 Task: Add Dr. Bronner's Orange Lavender Lotion to the cart.
Action: Mouse moved to (851, 322)
Screenshot: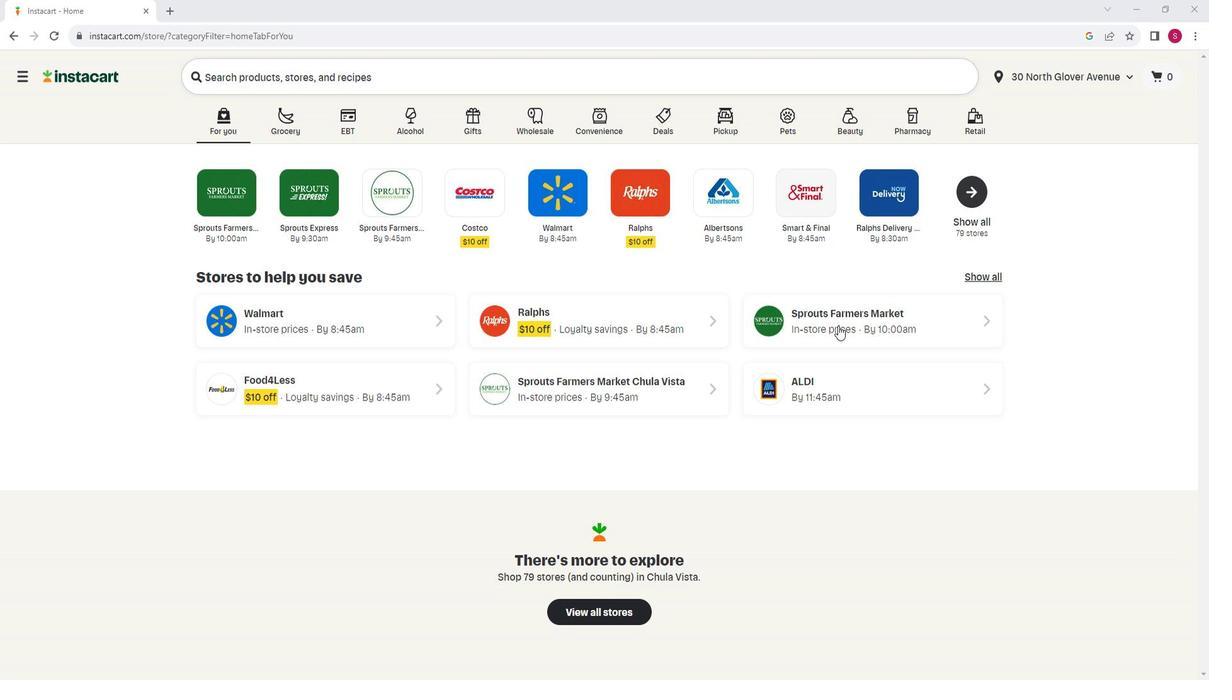 
Action: Mouse pressed left at (851, 322)
Screenshot: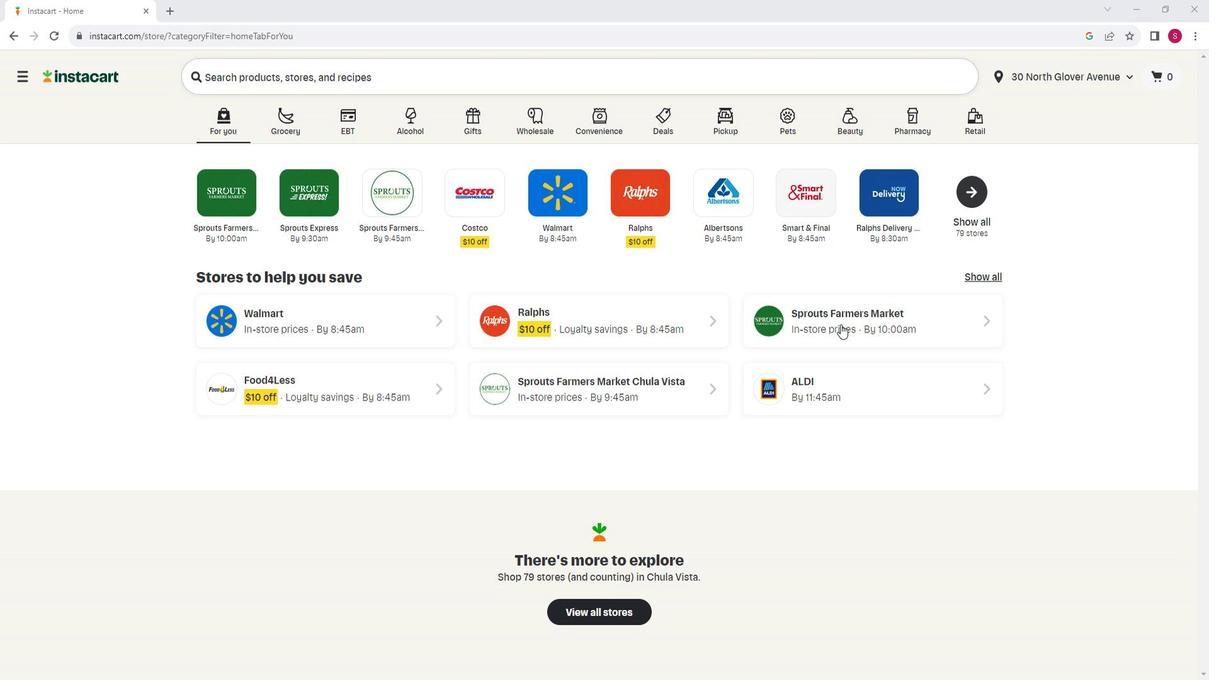 
Action: Mouse moved to (94, 434)
Screenshot: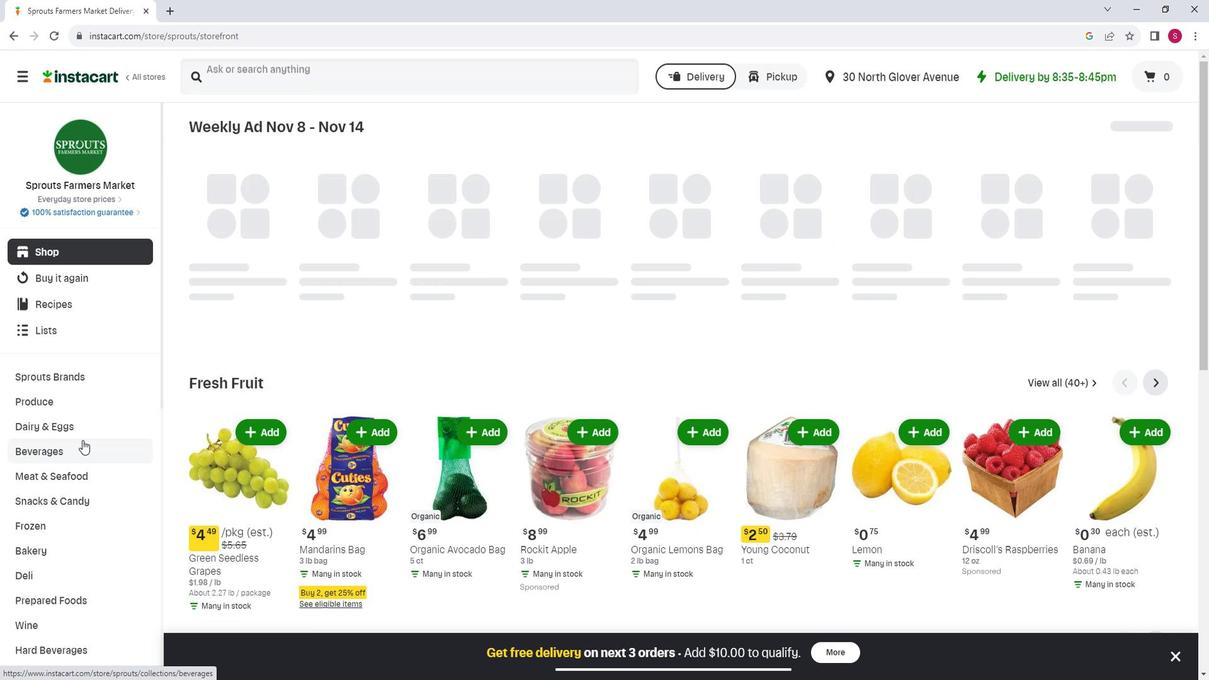 
Action: Mouse scrolled (94, 433) with delta (0, 0)
Screenshot: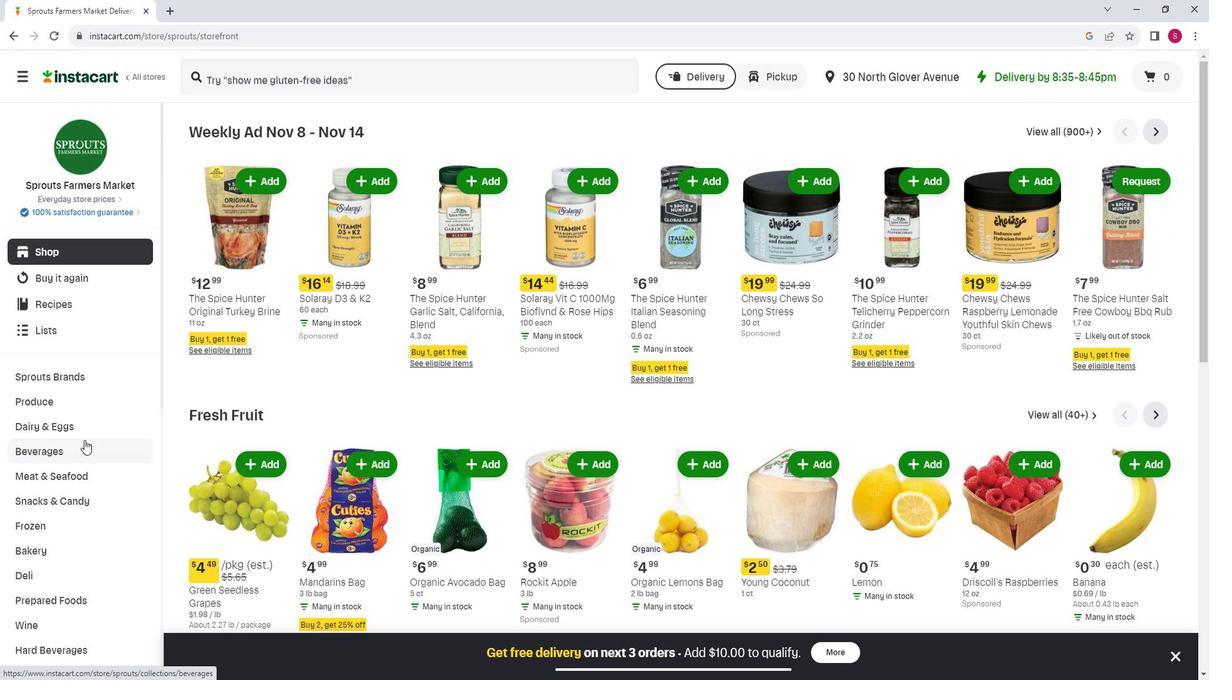 
Action: Mouse scrolled (94, 433) with delta (0, 0)
Screenshot: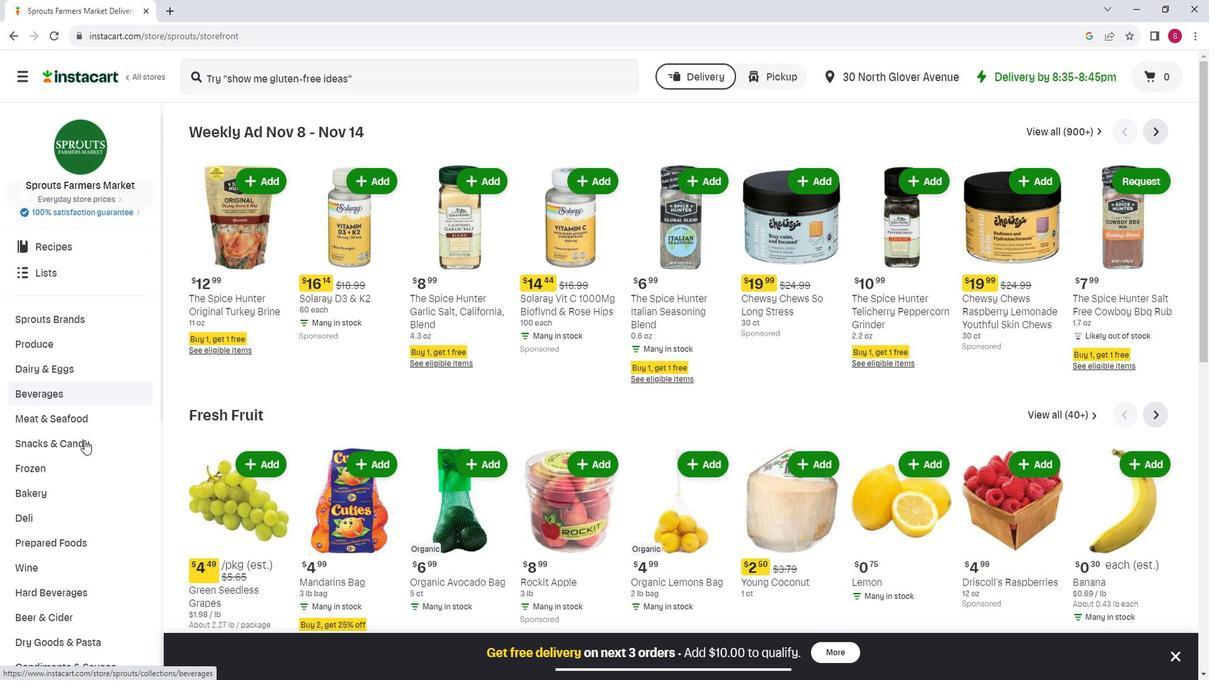 
Action: Mouse moved to (92, 434)
Screenshot: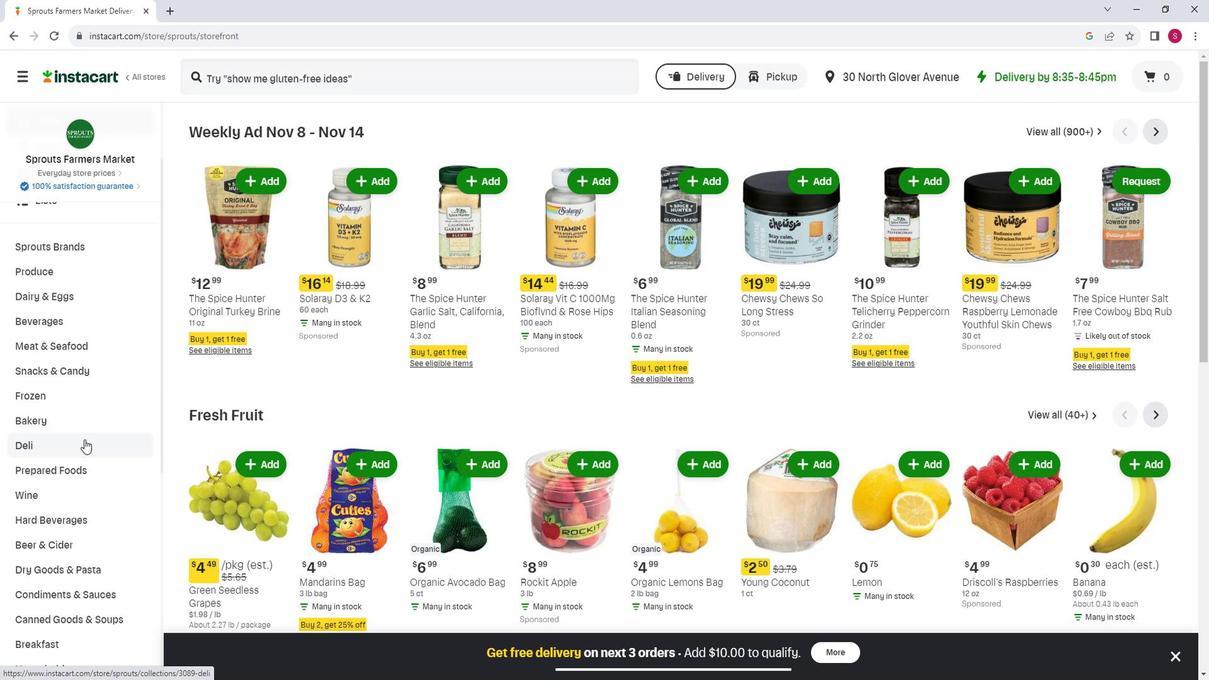 
Action: Mouse scrolled (92, 433) with delta (0, 0)
Screenshot: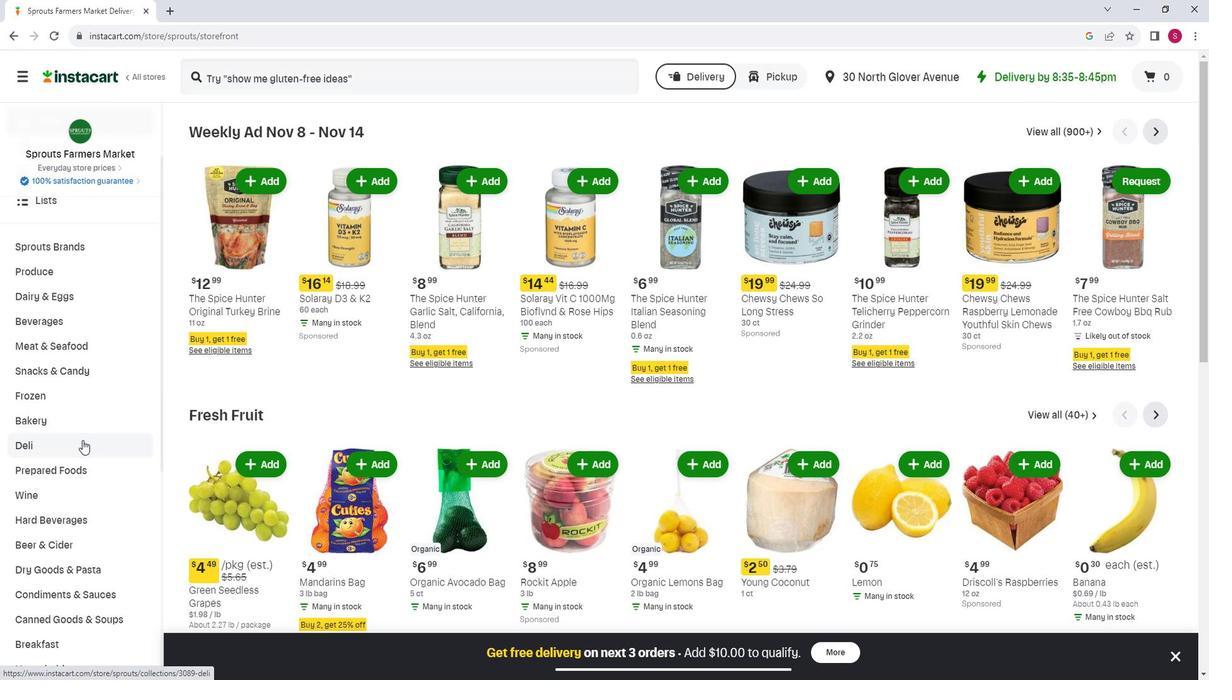 
Action: Mouse moved to (91, 434)
Screenshot: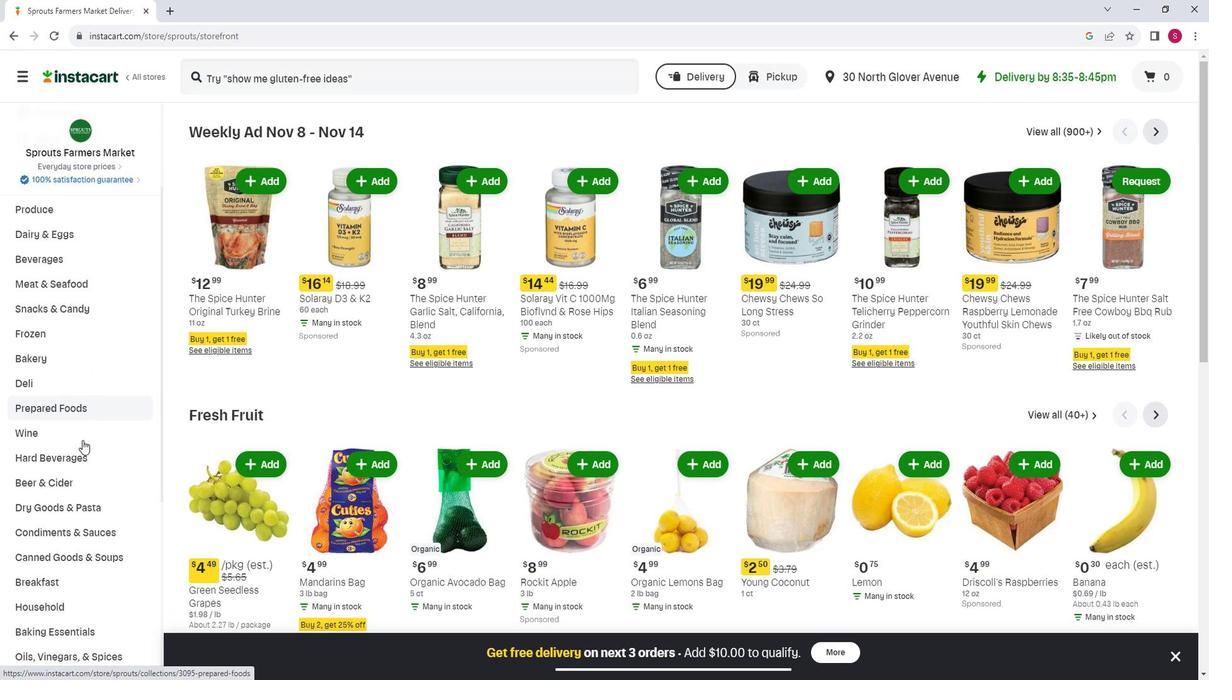 
Action: Mouse scrolled (91, 434) with delta (0, 0)
Screenshot: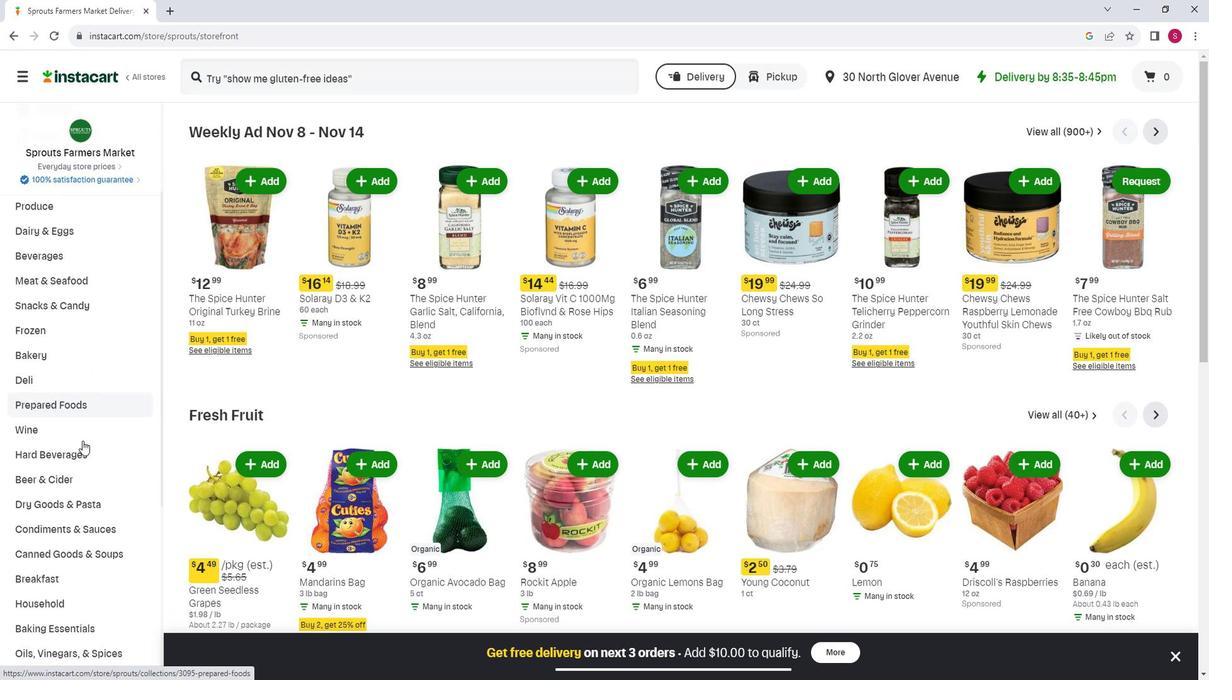 
Action: Mouse scrolled (91, 434) with delta (0, 0)
Screenshot: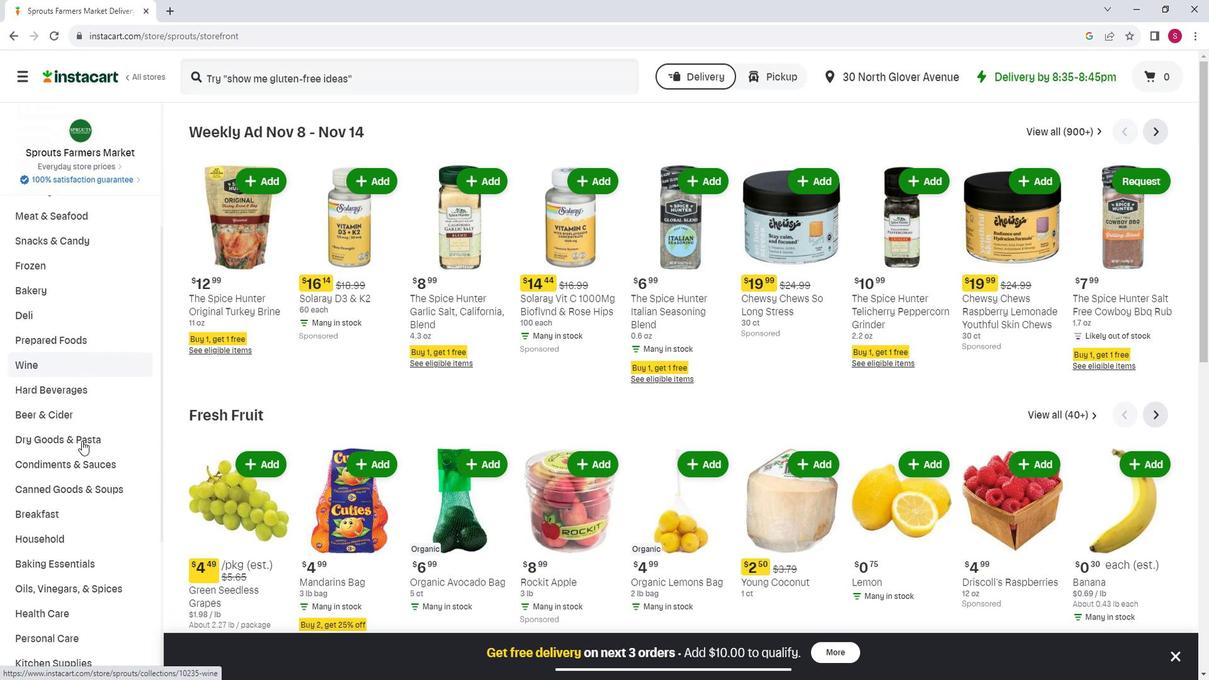 
Action: Mouse moved to (83, 563)
Screenshot: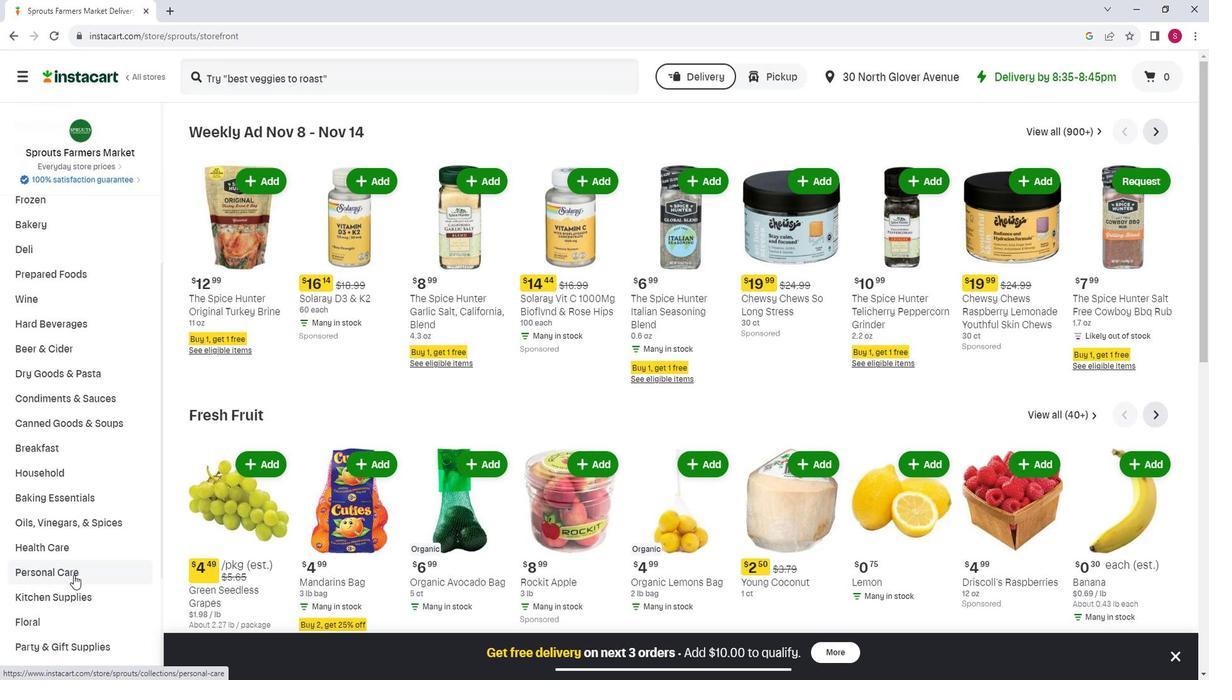 
Action: Mouse pressed left at (83, 563)
Screenshot: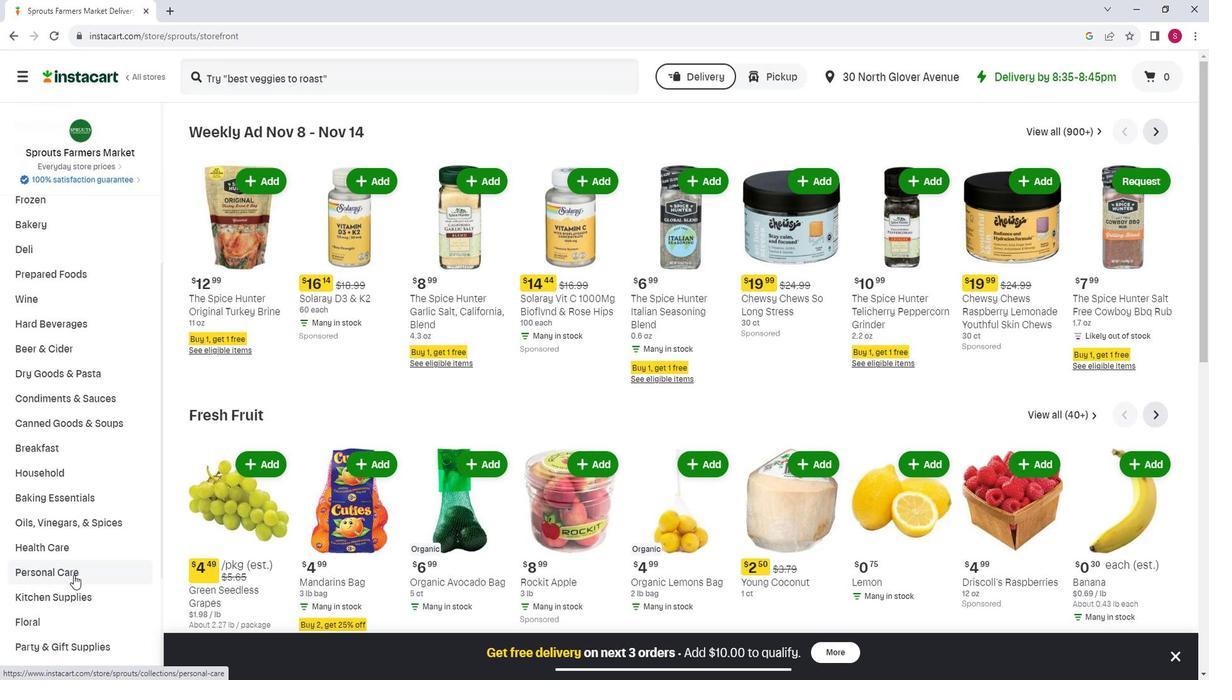 
Action: Mouse moved to (307, 173)
Screenshot: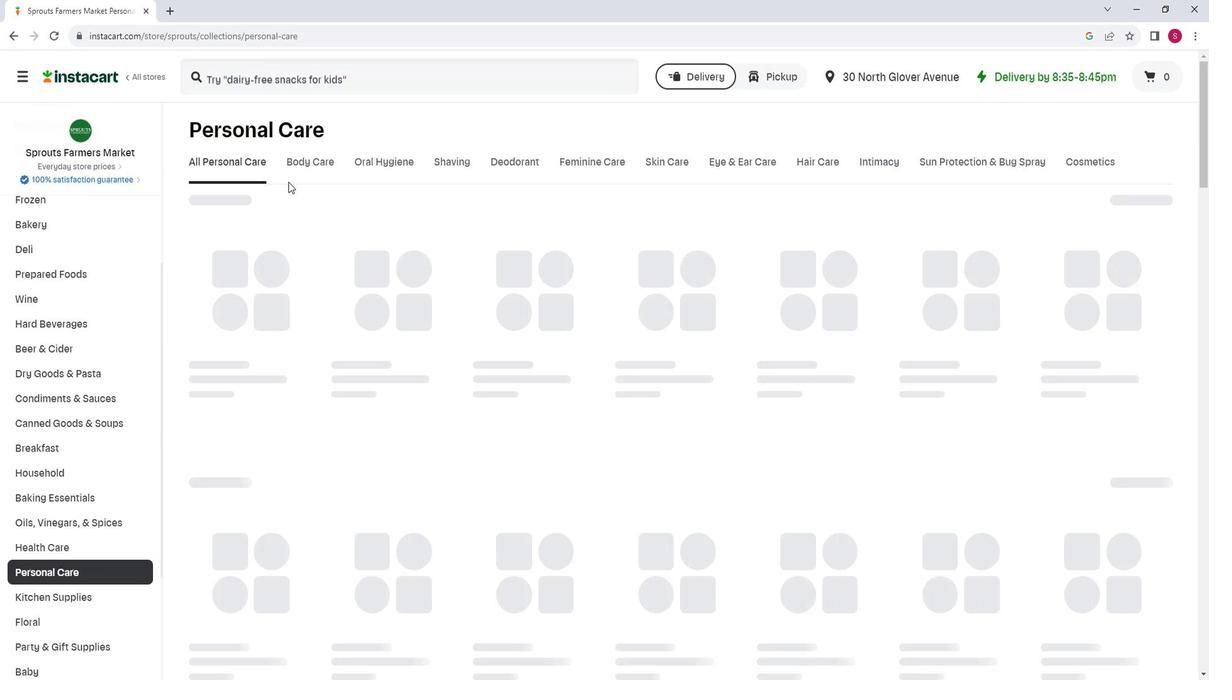 
Action: Mouse pressed left at (307, 173)
Screenshot: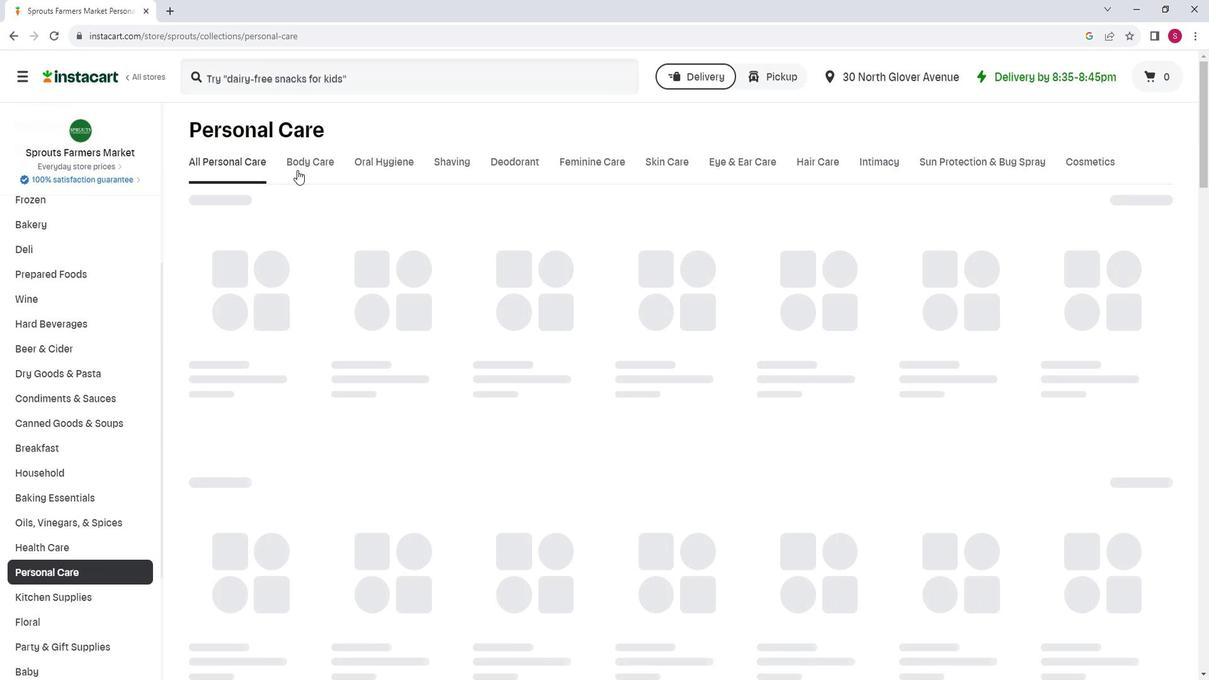 
Action: Mouse moved to (523, 216)
Screenshot: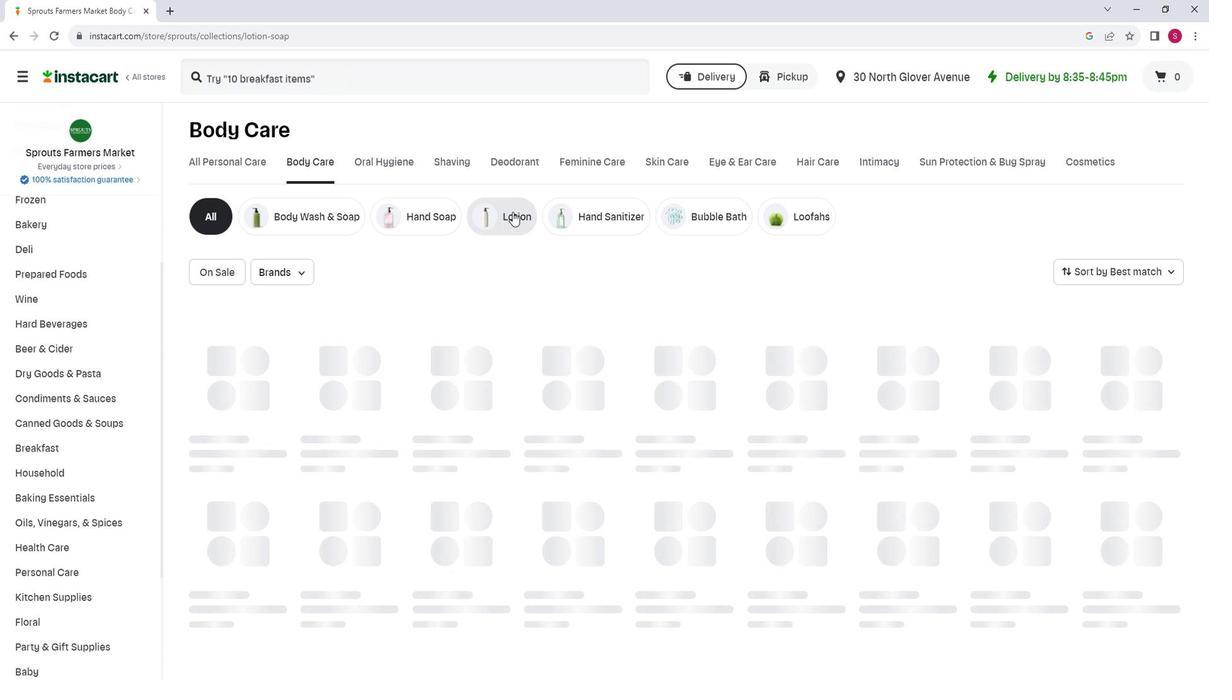 
Action: Mouse pressed left at (523, 216)
Screenshot: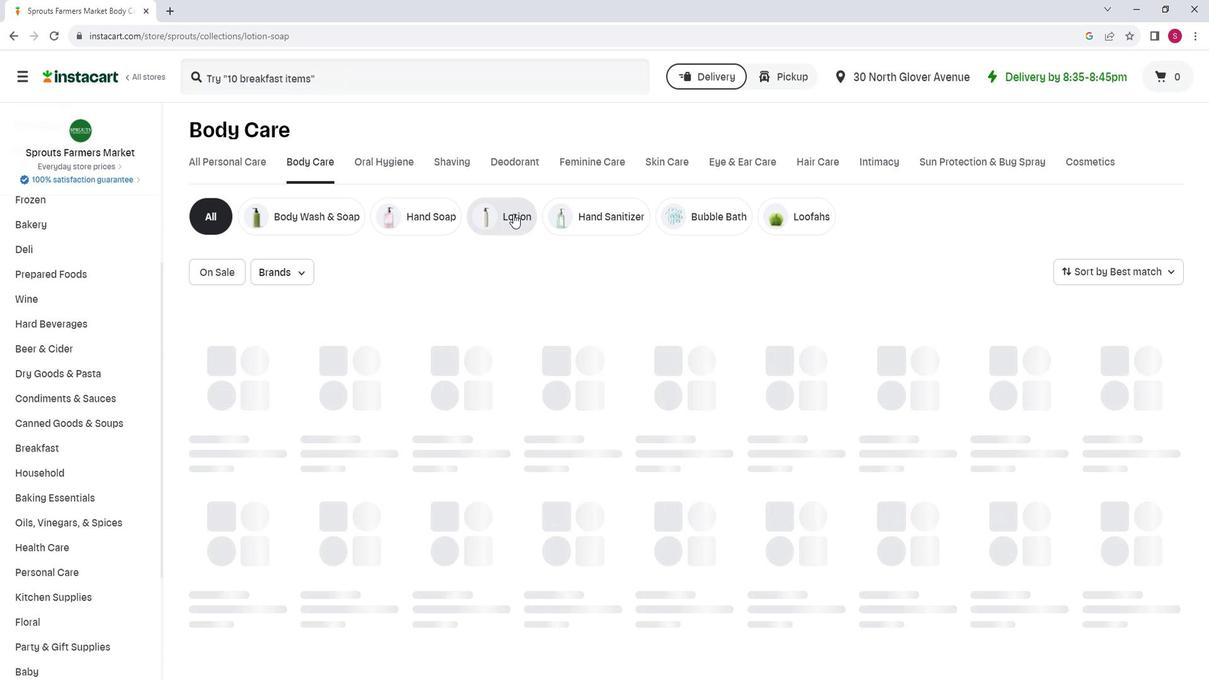 
Action: Mouse moved to (343, 94)
Screenshot: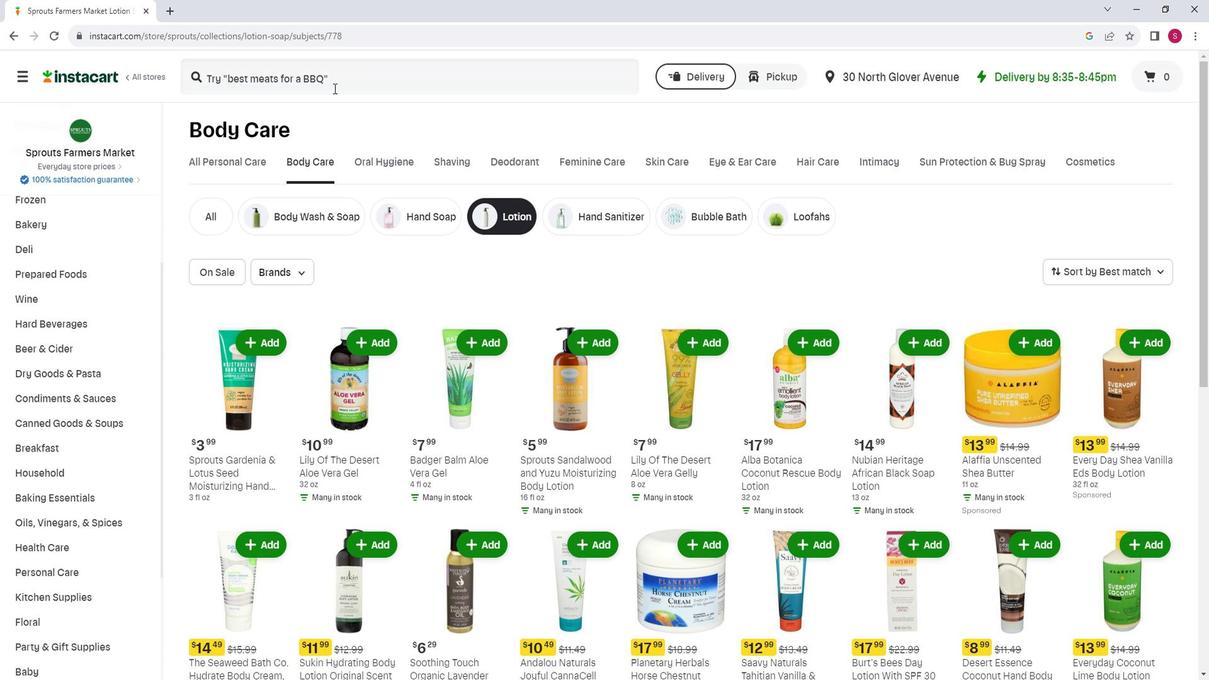 
Action: Mouse pressed left at (343, 94)
Screenshot: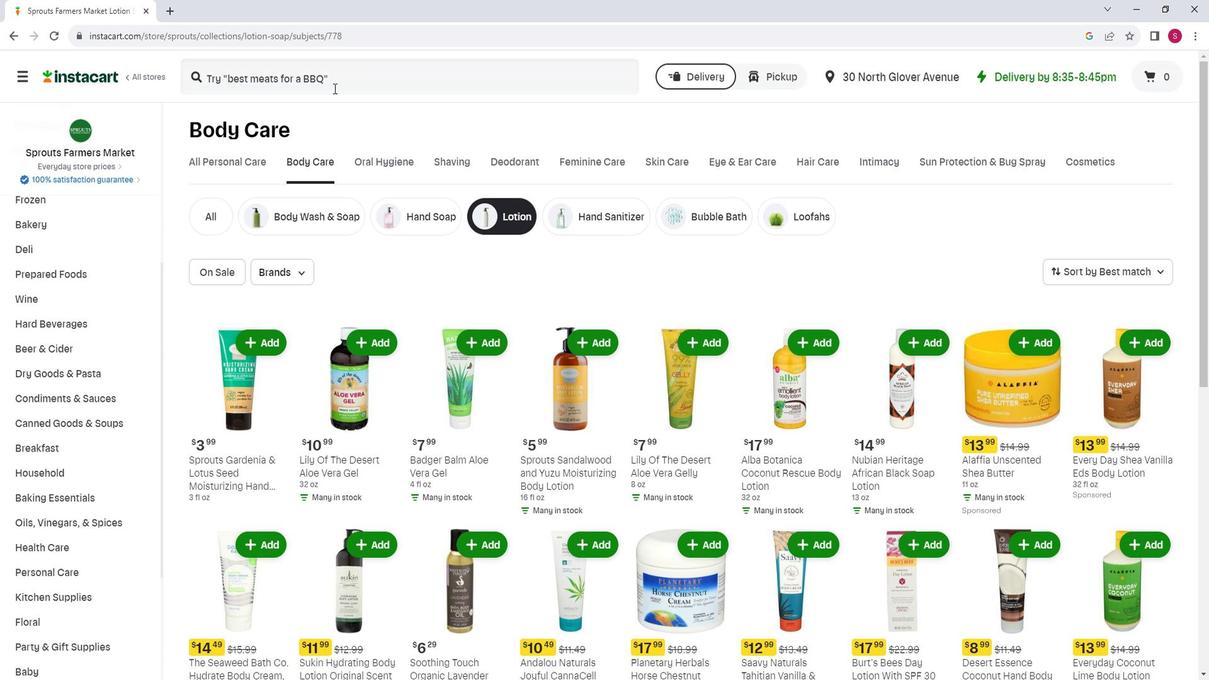 
Action: Mouse moved to (345, 93)
Screenshot: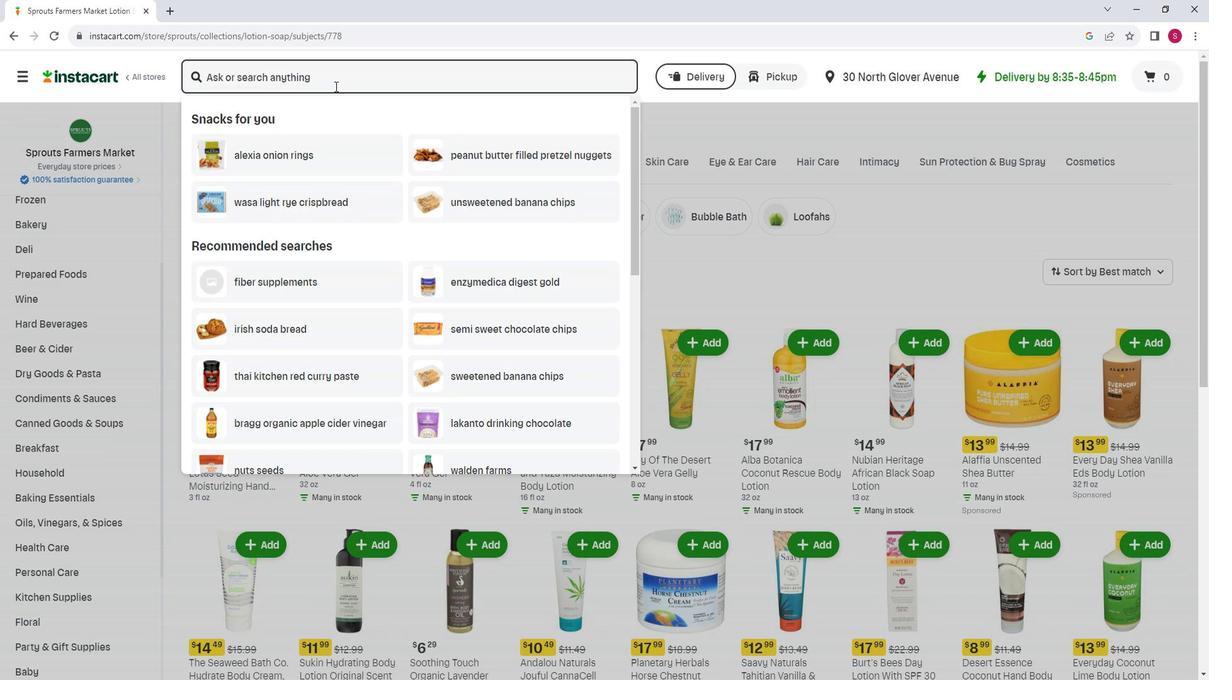 
Action: Key pressed <Key.shift>Dr.<Key.space><Key.shift><Key.shift><Key.shift><Key.shift><Key.shift>Bronner's<Key.space><Key.shift>Orange<Key.space><Key.shift>Lavender<Key.space><Key.shift><Key.shift><Key.shift><Key.shift>Lotion<Key.space><Key.enter>
Screenshot: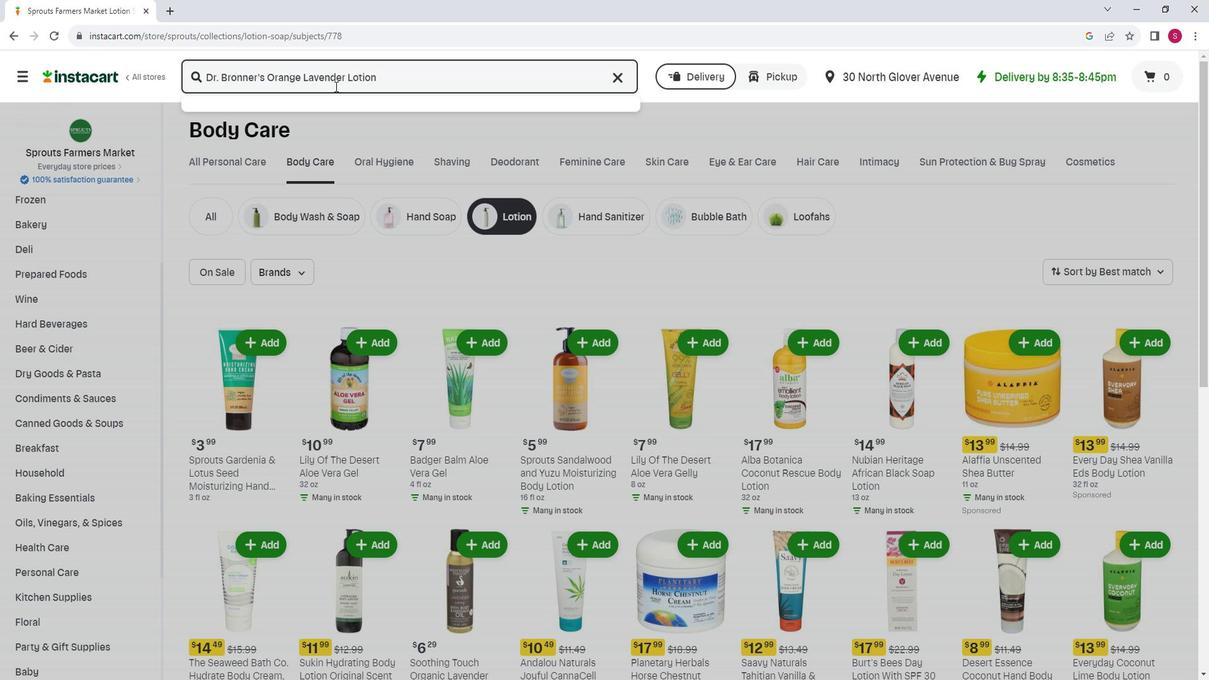 
Action: Mouse moved to (361, 212)
Screenshot: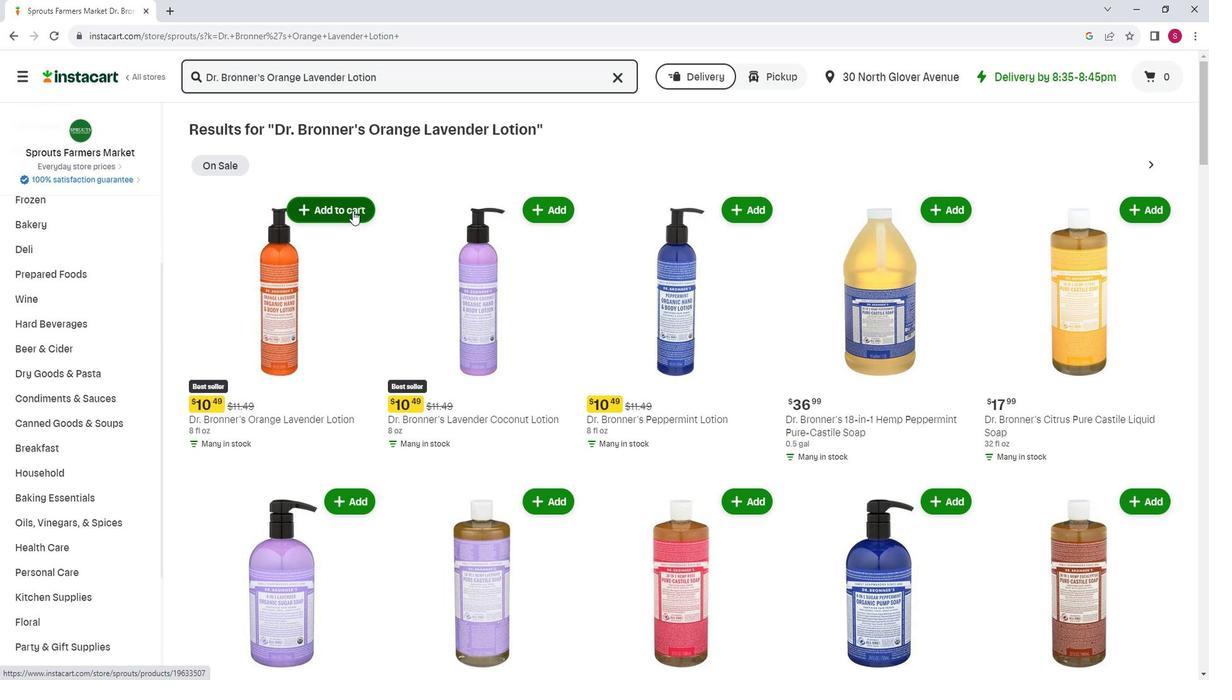 
Action: Mouse pressed left at (361, 212)
Screenshot: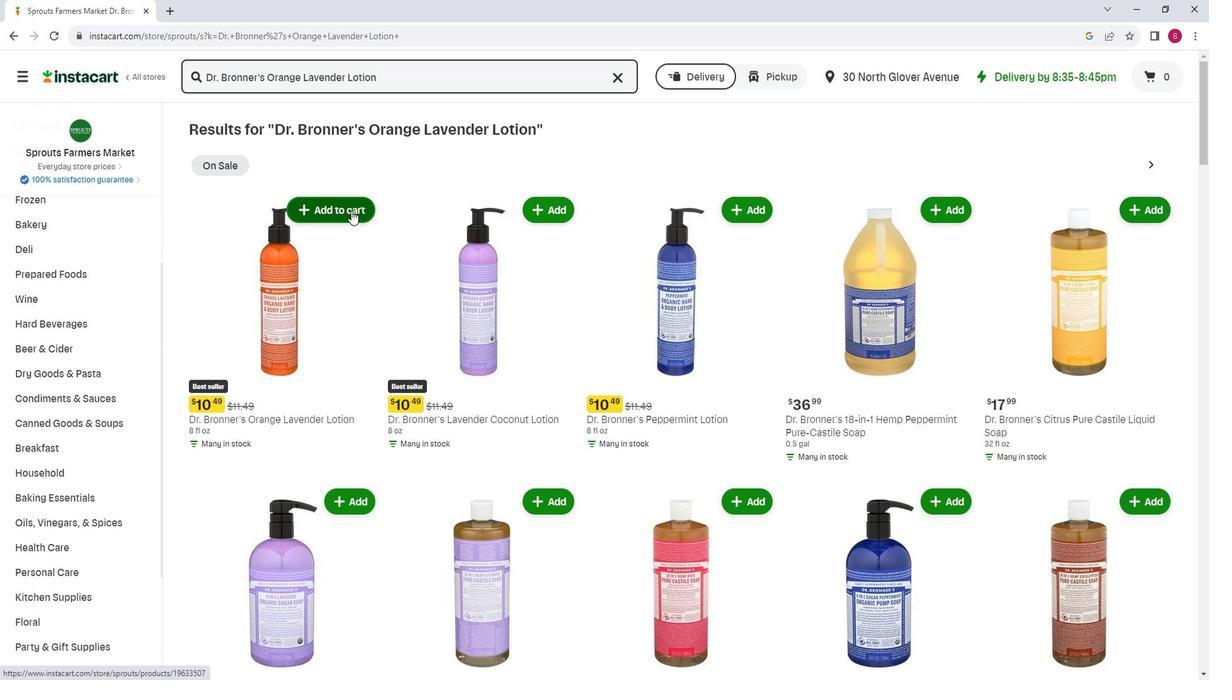 
Action: Mouse moved to (384, 223)
Screenshot: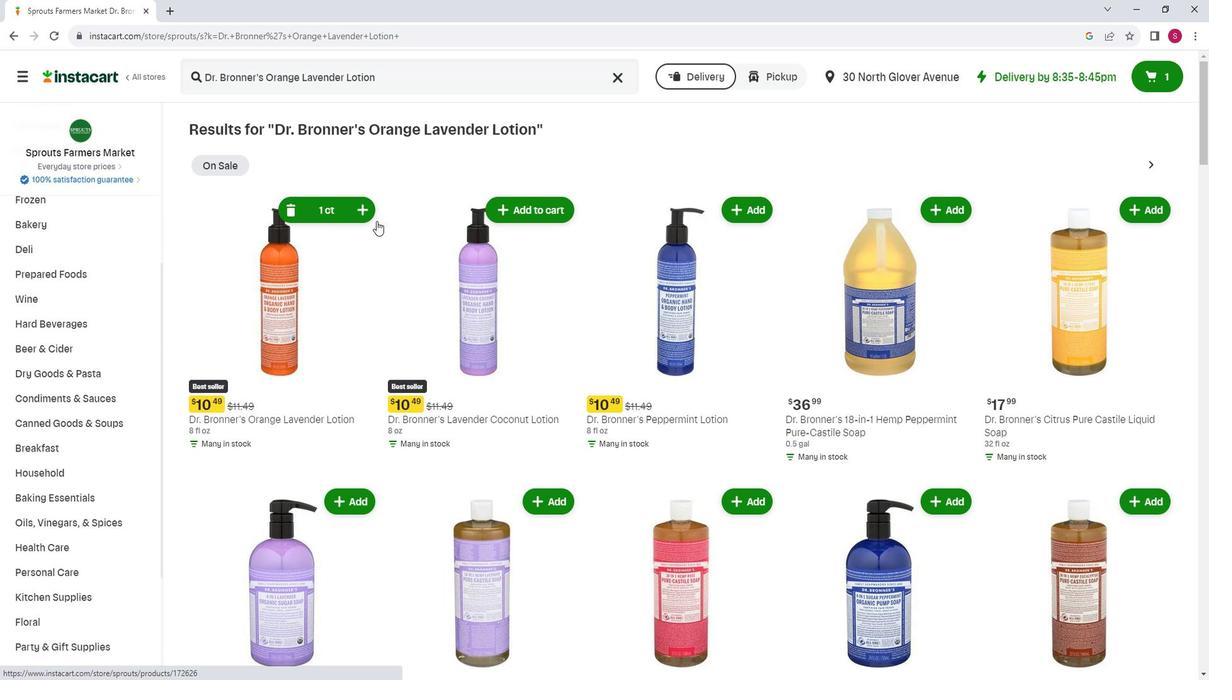 
